 Task: Look for products in the category "Cereal" from Three Wishes only.
Action: Mouse moved to (854, 328)
Screenshot: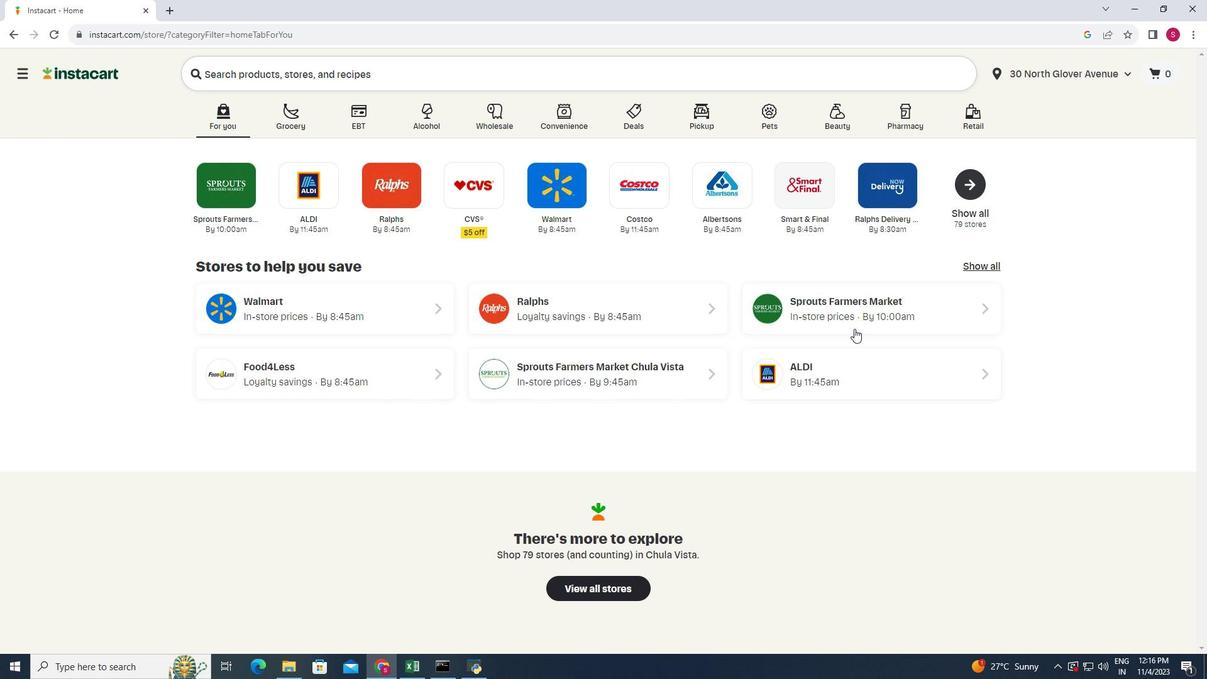 
Action: Mouse pressed left at (854, 328)
Screenshot: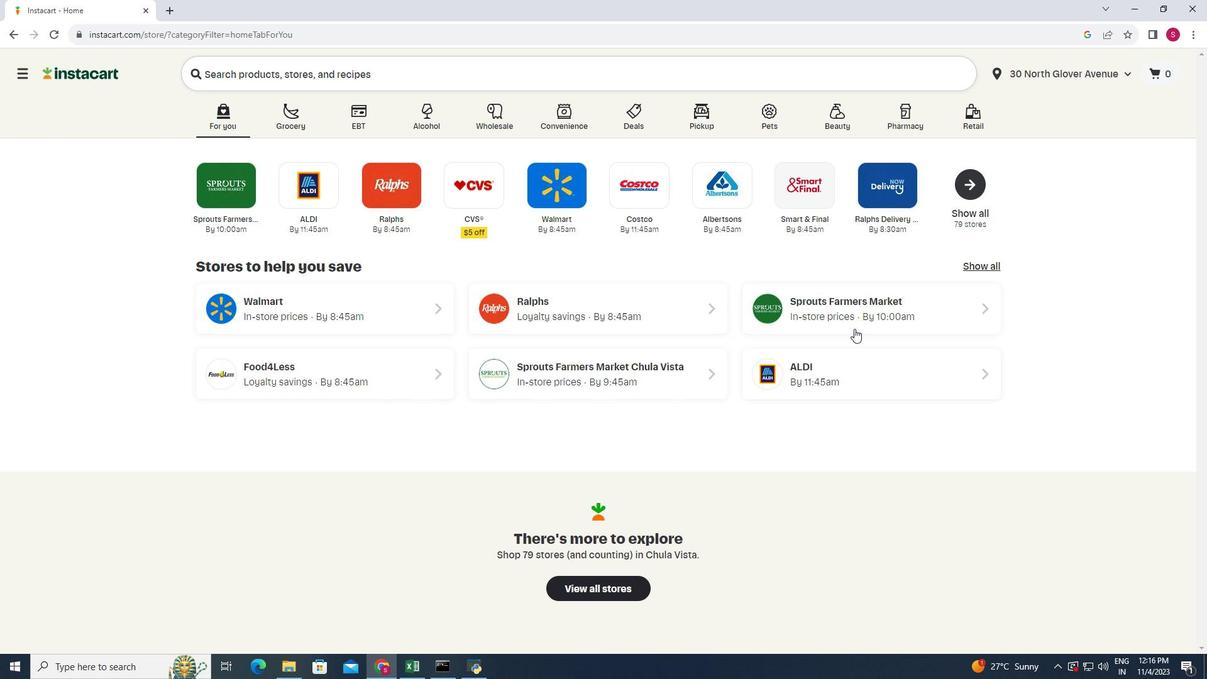
Action: Mouse moved to (98, 364)
Screenshot: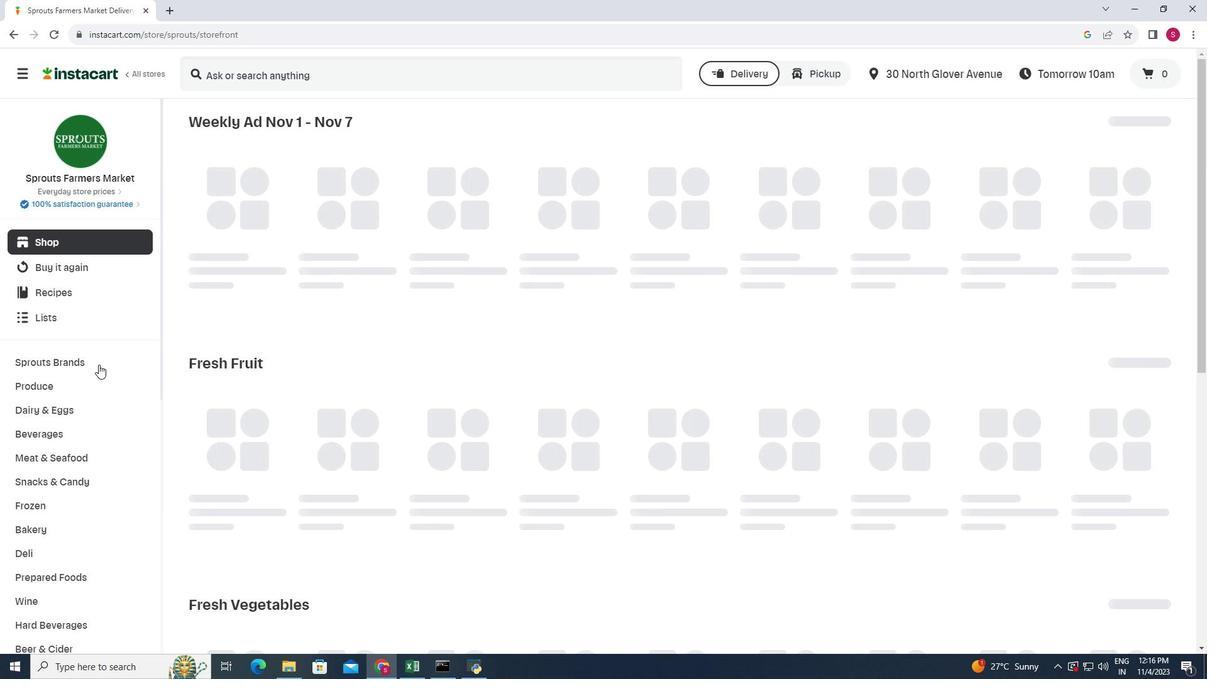 
Action: Mouse scrolled (98, 364) with delta (0, 0)
Screenshot: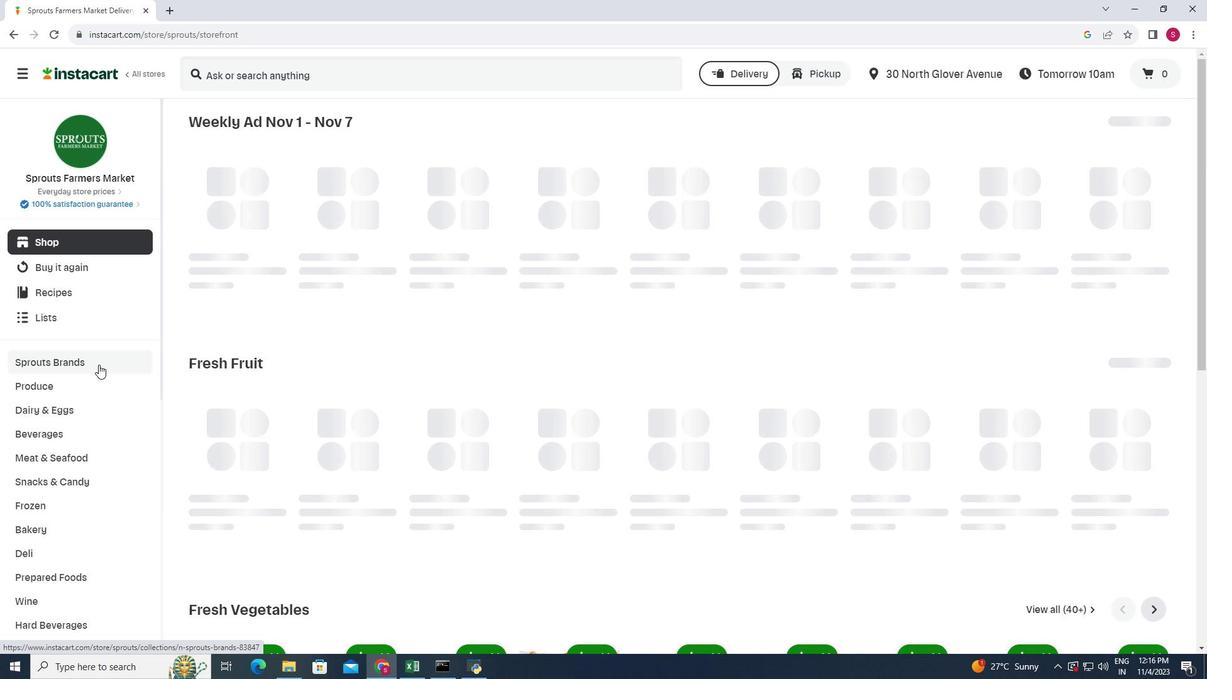 
Action: Mouse scrolled (98, 364) with delta (0, 0)
Screenshot: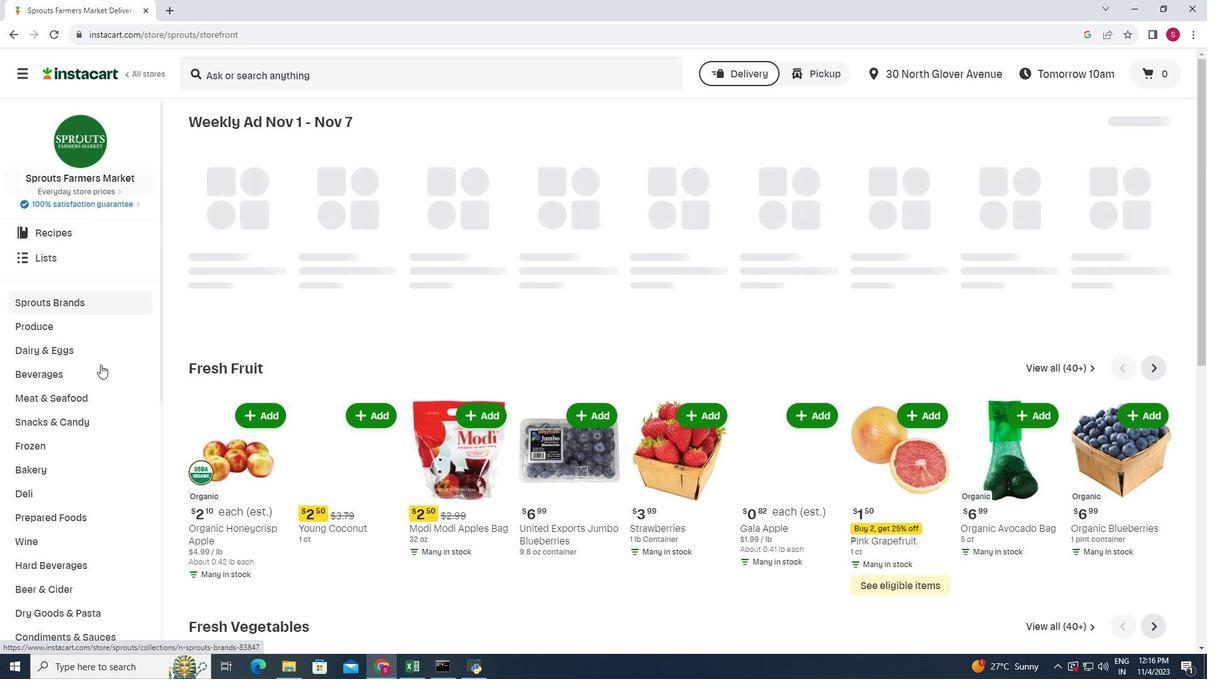 
Action: Mouse moved to (64, 615)
Screenshot: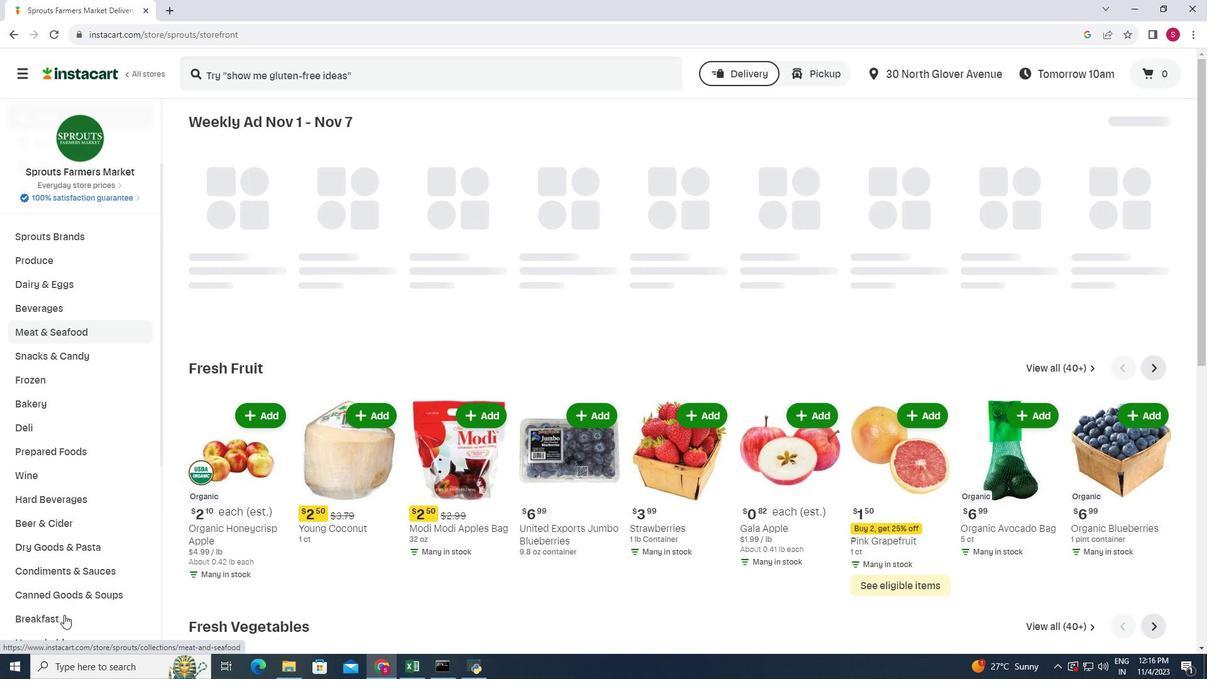 
Action: Mouse pressed left at (64, 615)
Screenshot: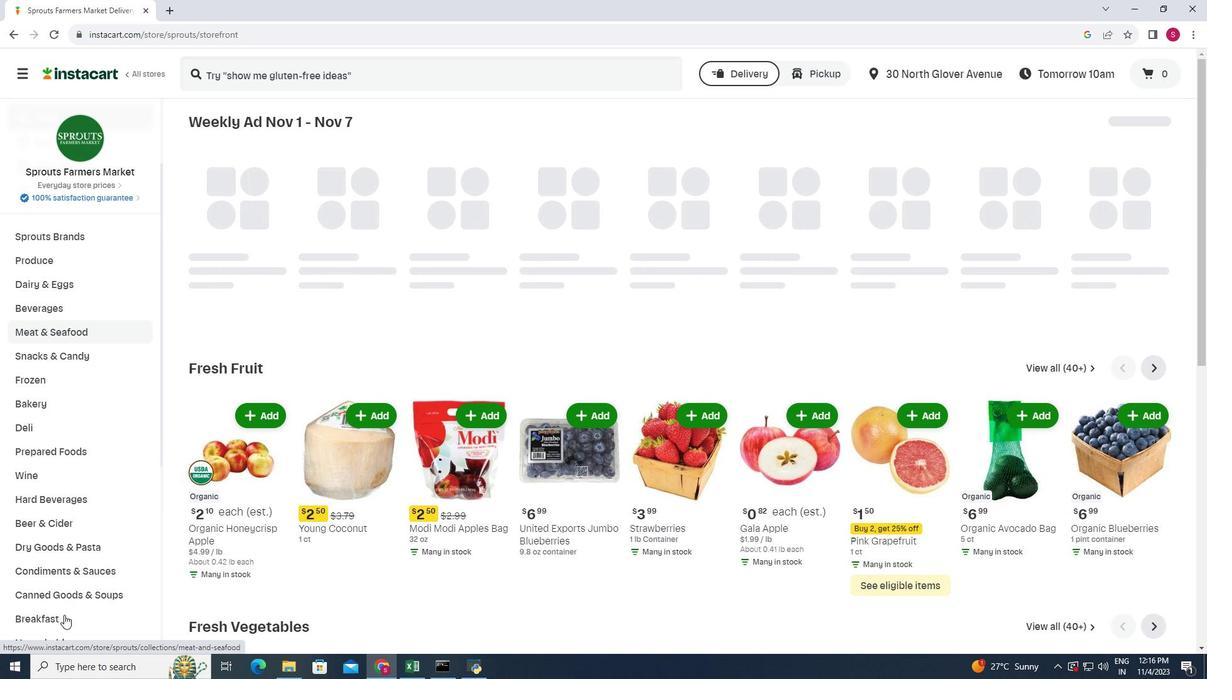 
Action: Mouse moved to (918, 159)
Screenshot: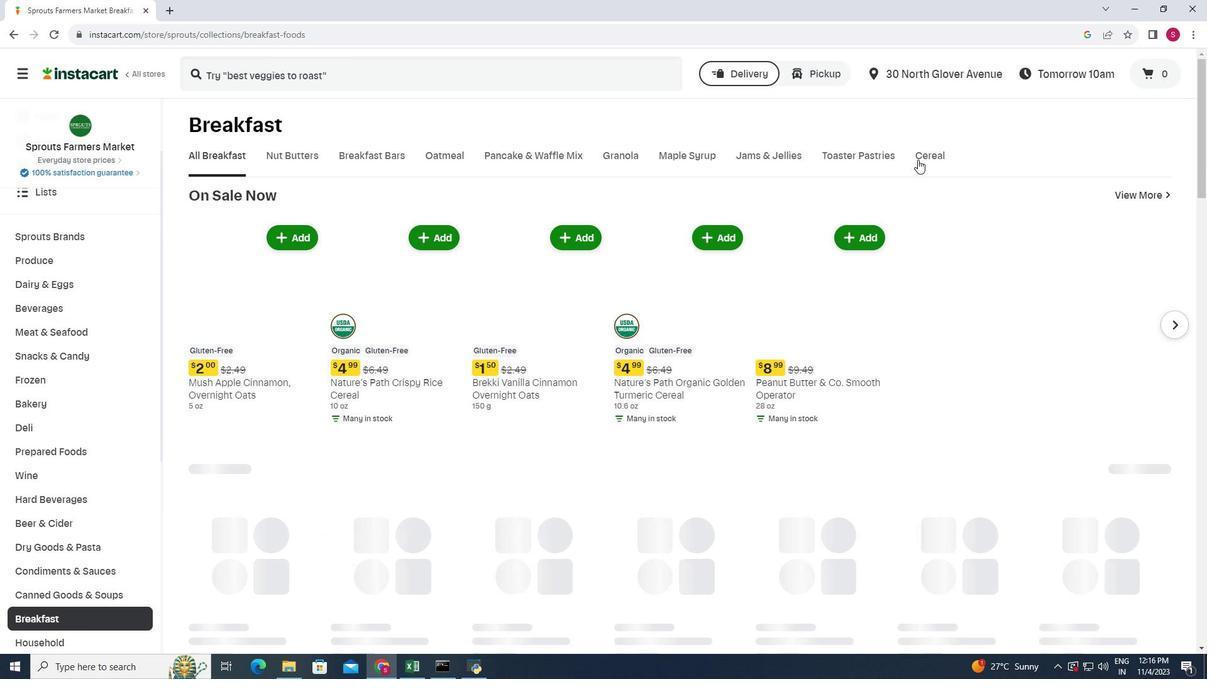 
Action: Mouse pressed left at (918, 159)
Screenshot: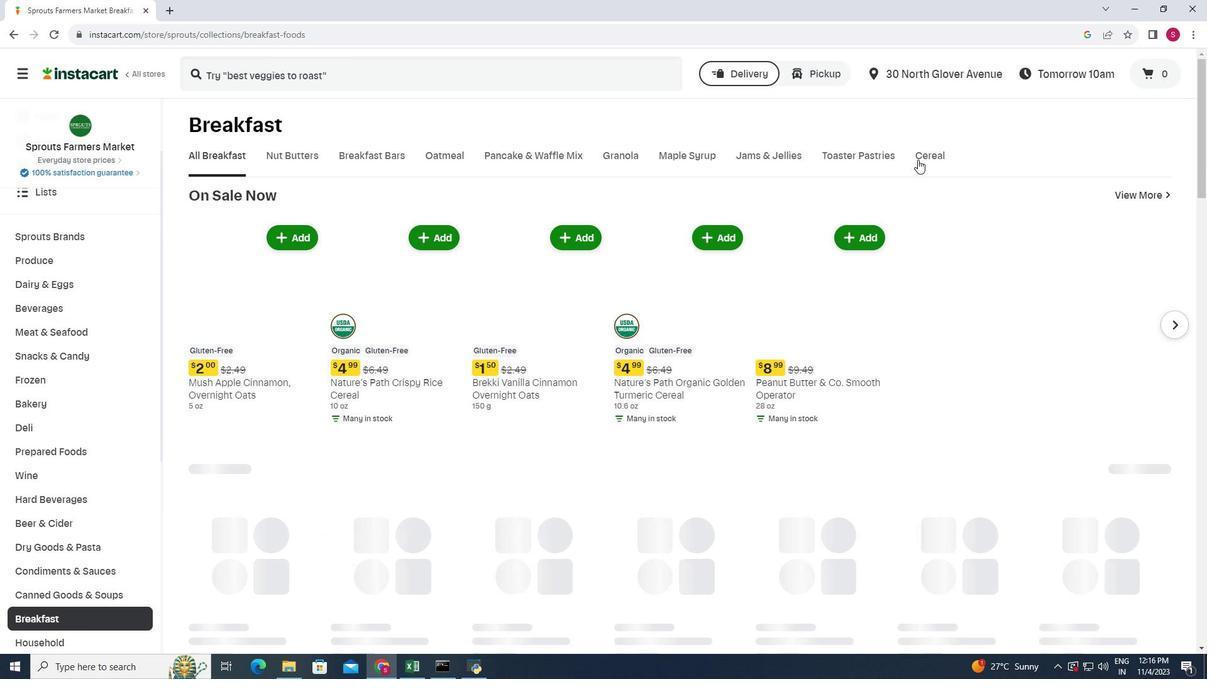 
Action: Mouse moved to (502, 196)
Screenshot: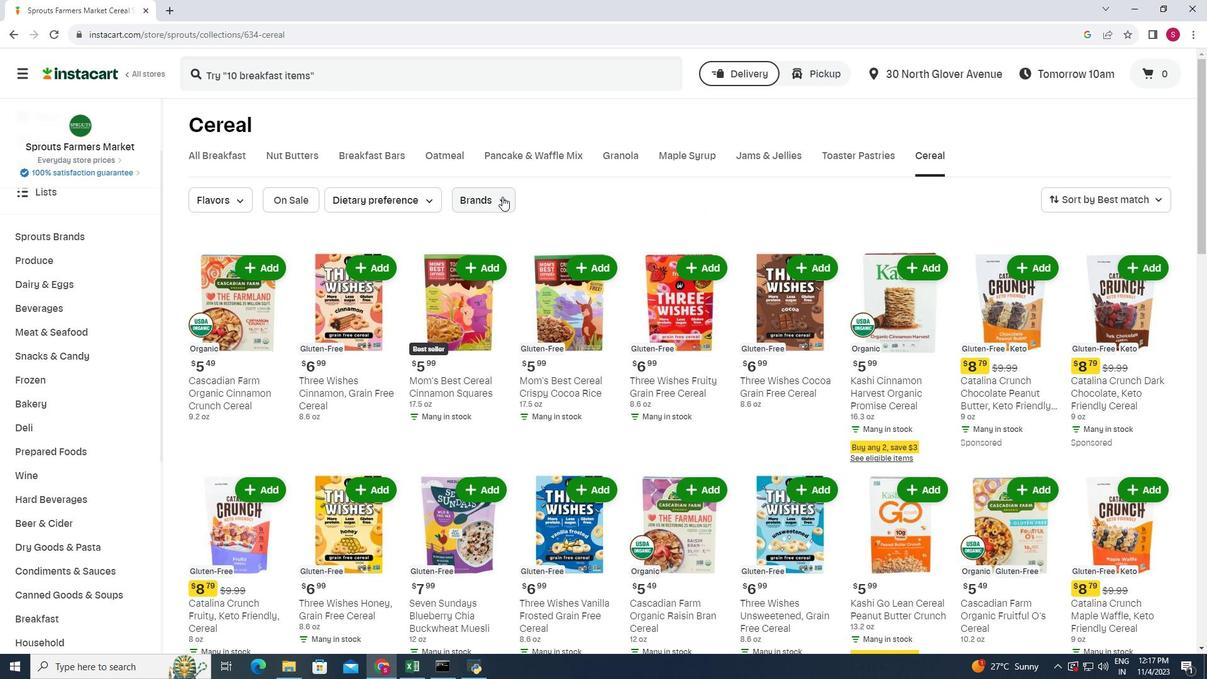 
Action: Mouse pressed left at (502, 196)
Screenshot: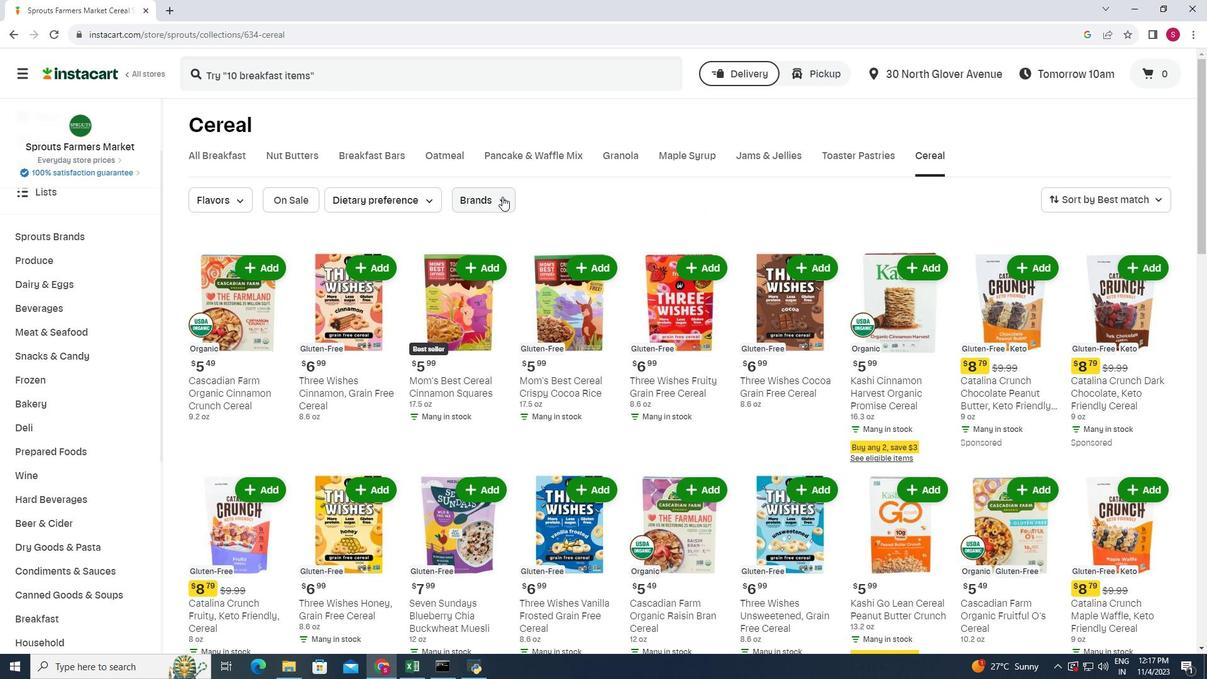 
Action: Mouse moved to (513, 255)
Screenshot: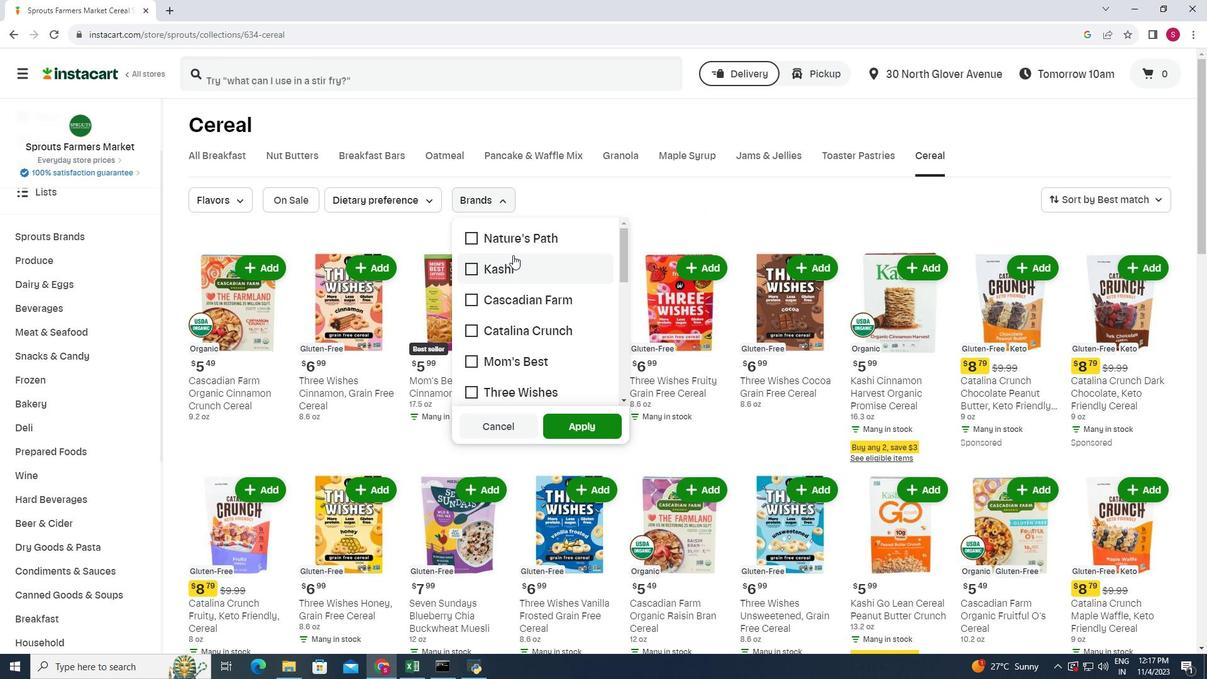 
Action: Mouse scrolled (513, 254) with delta (0, 0)
Screenshot: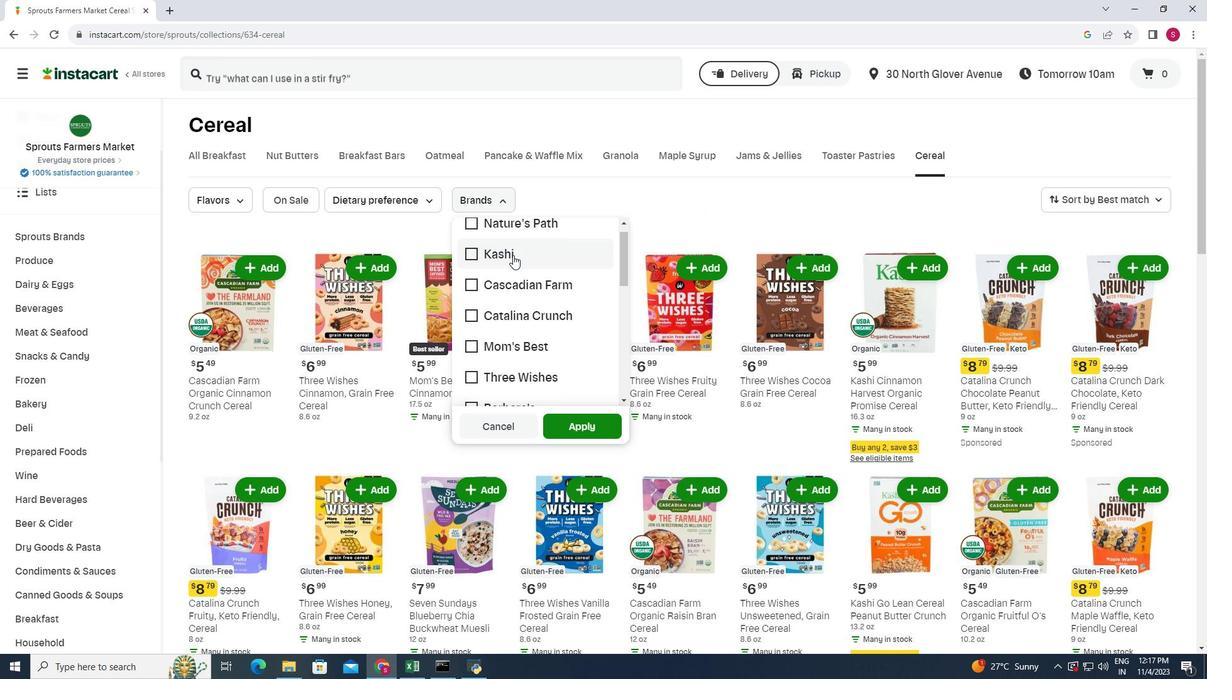 
Action: Mouse moved to (516, 322)
Screenshot: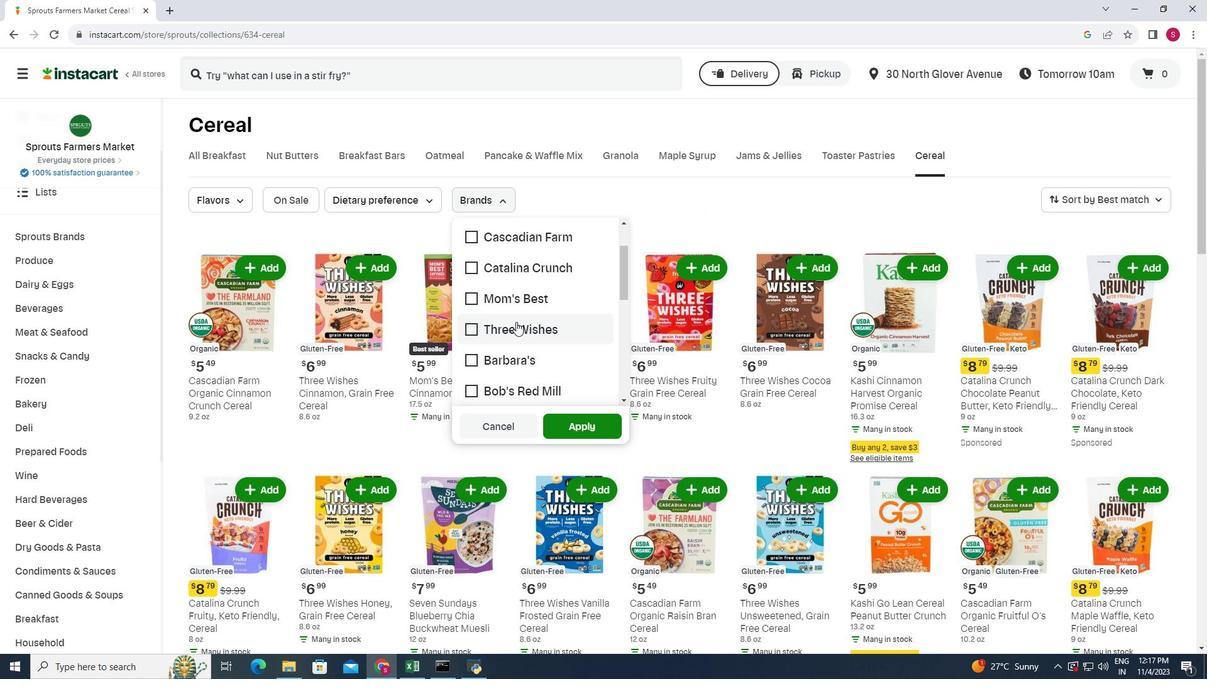 
Action: Mouse pressed left at (516, 322)
Screenshot: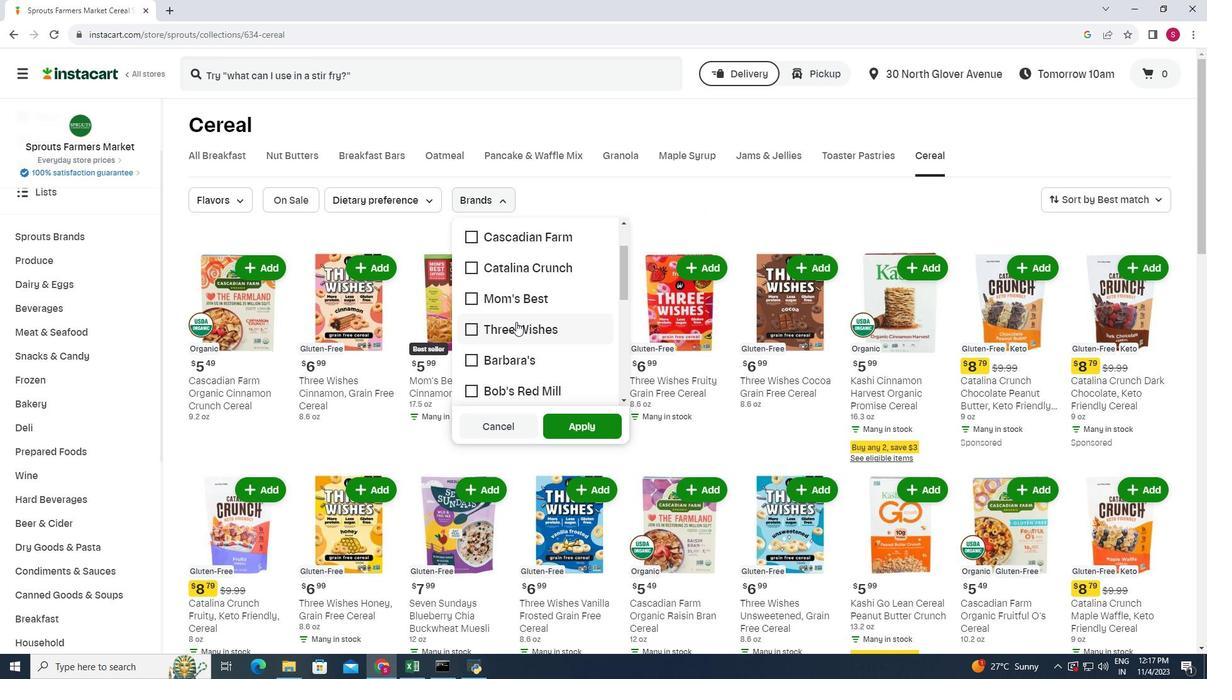 
Action: Mouse moved to (557, 414)
Screenshot: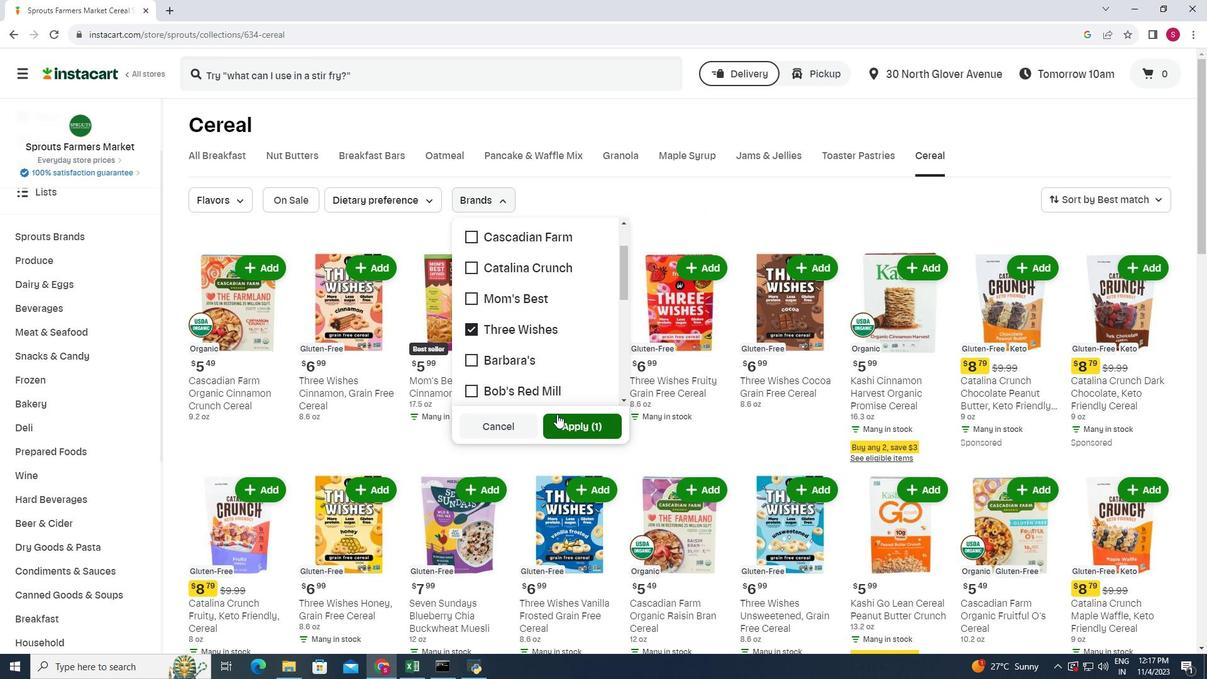 
Action: Mouse pressed left at (557, 414)
Screenshot: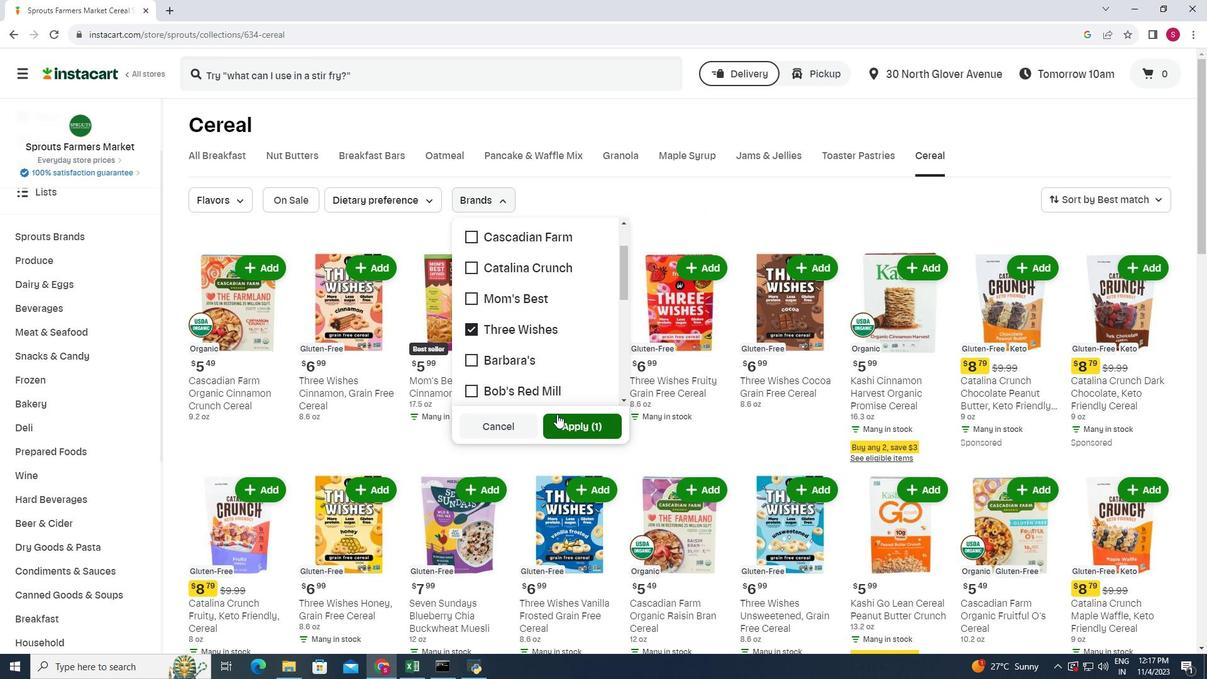 
Action: Mouse moved to (594, 432)
Screenshot: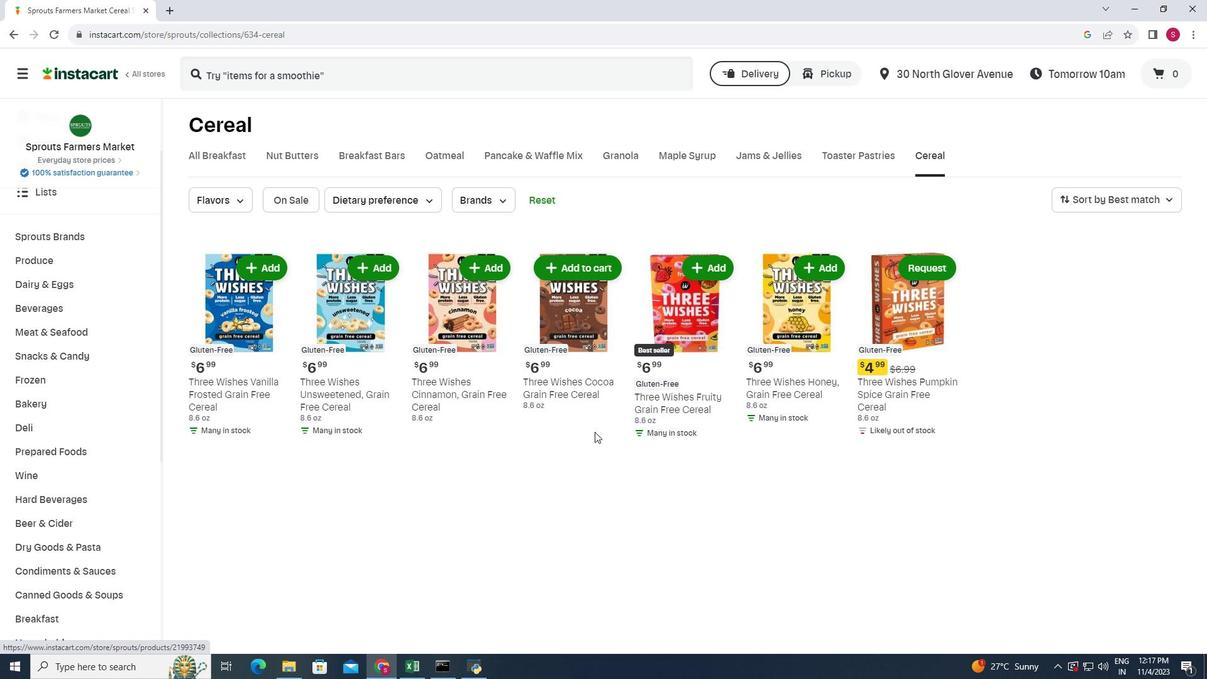 
Action: Mouse scrolled (594, 431) with delta (0, 0)
Screenshot: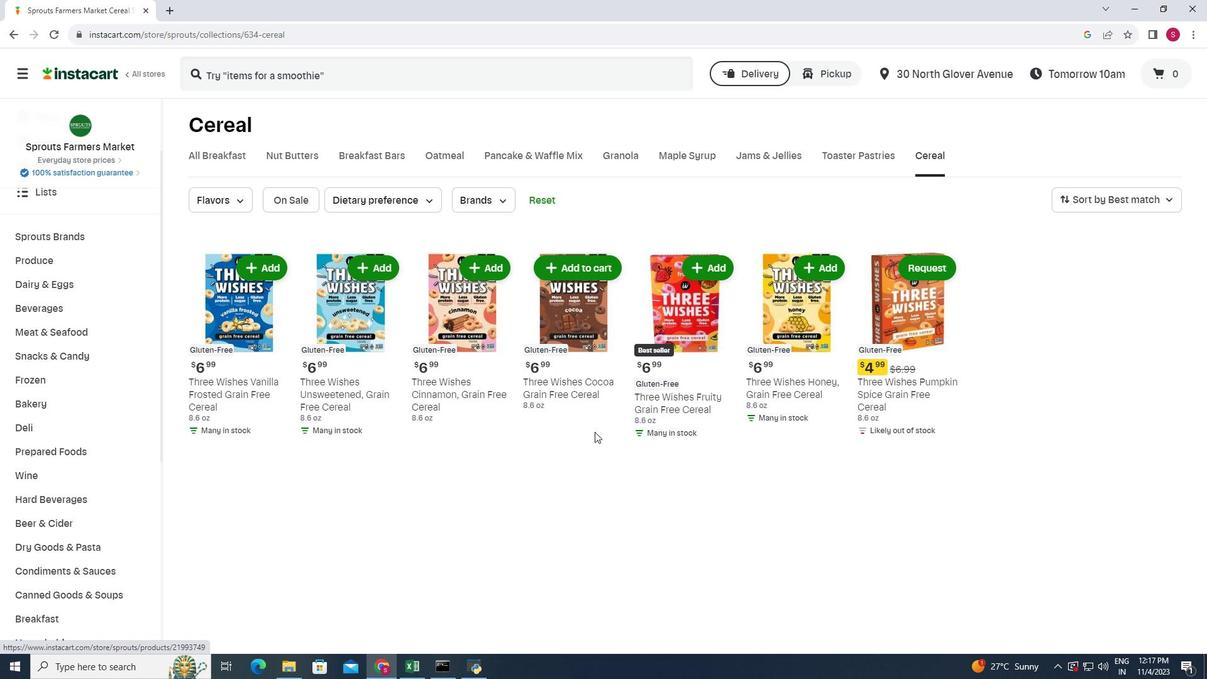 
Action: Mouse moved to (605, 421)
Screenshot: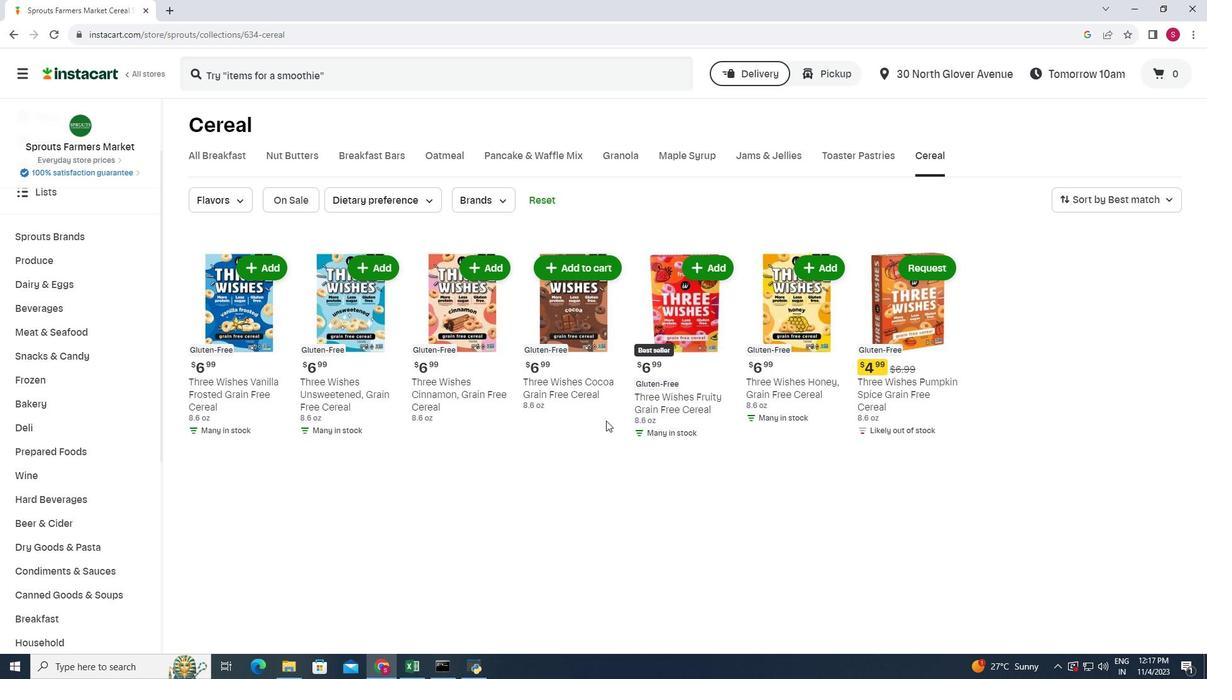 
